 Task: Create an event for the nature walk for mental health.
Action: Mouse moved to (83, 233)
Screenshot: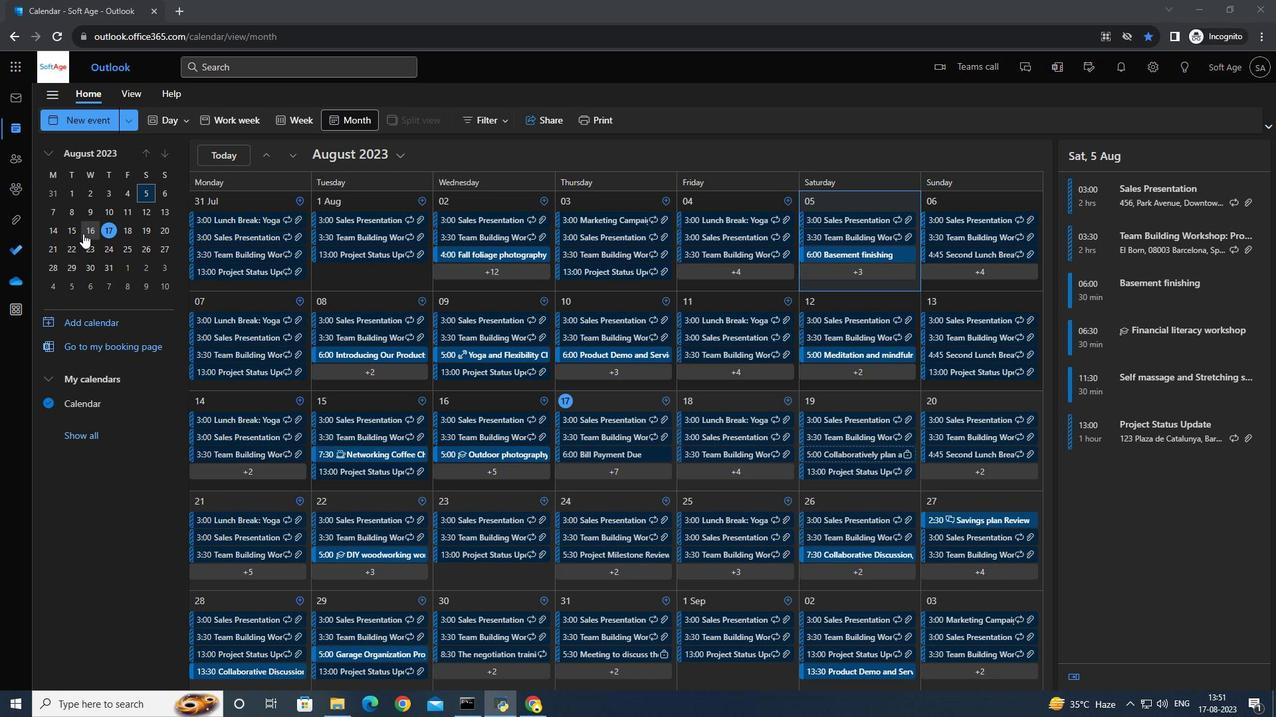 
Action: Mouse pressed left at (83, 233)
Screenshot: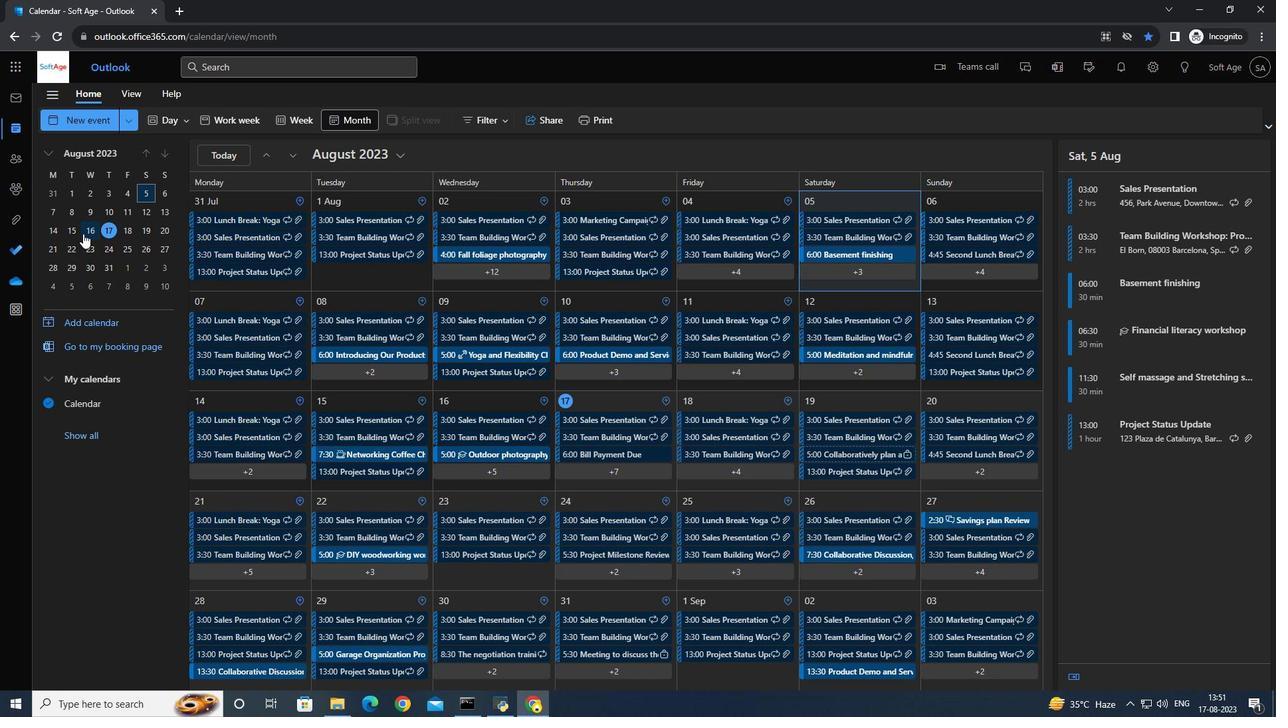 
Action: Mouse moved to (91, 120)
Screenshot: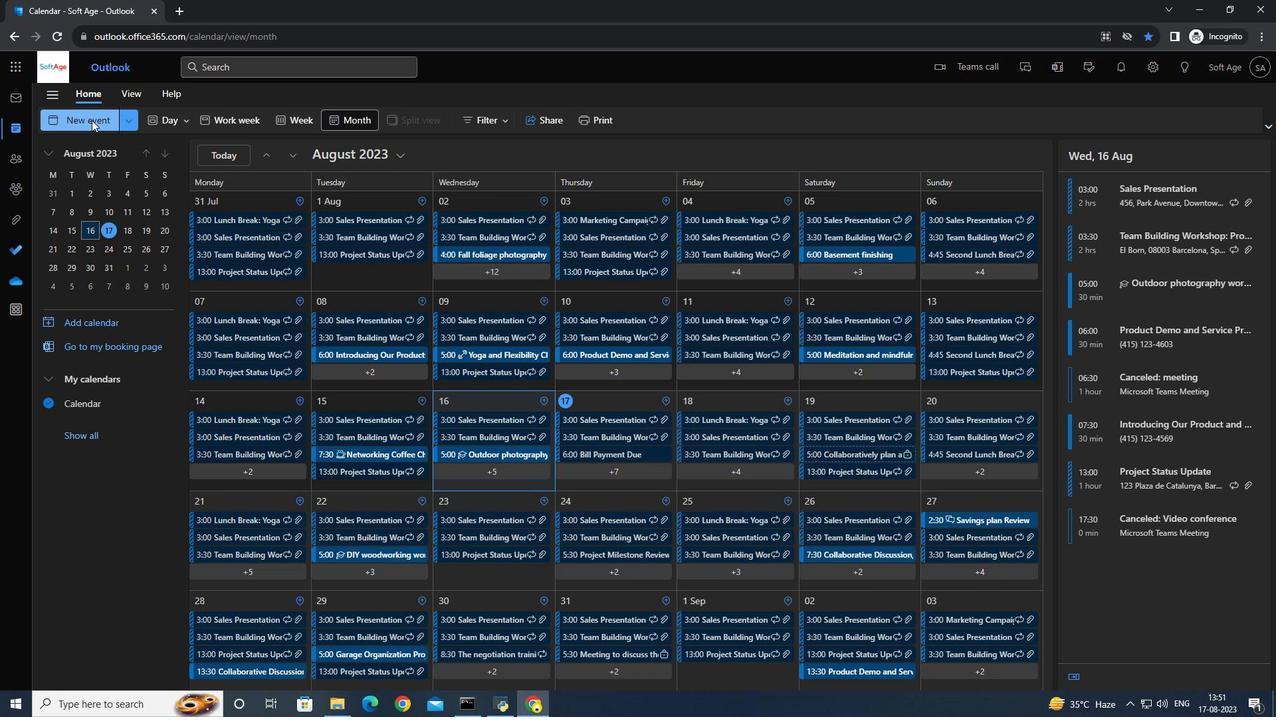 
Action: Mouse pressed left at (91, 120)
Screenshot: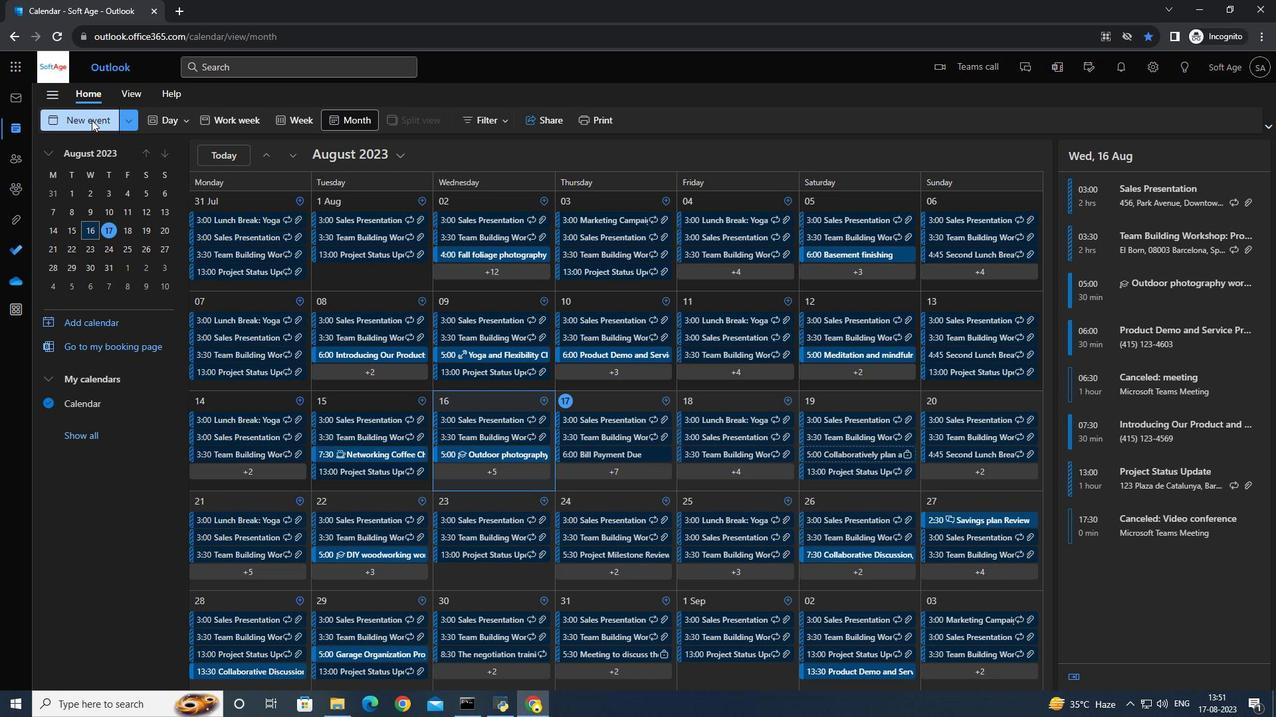 
Action: Mouse moved to (321, 211)
Screenshot: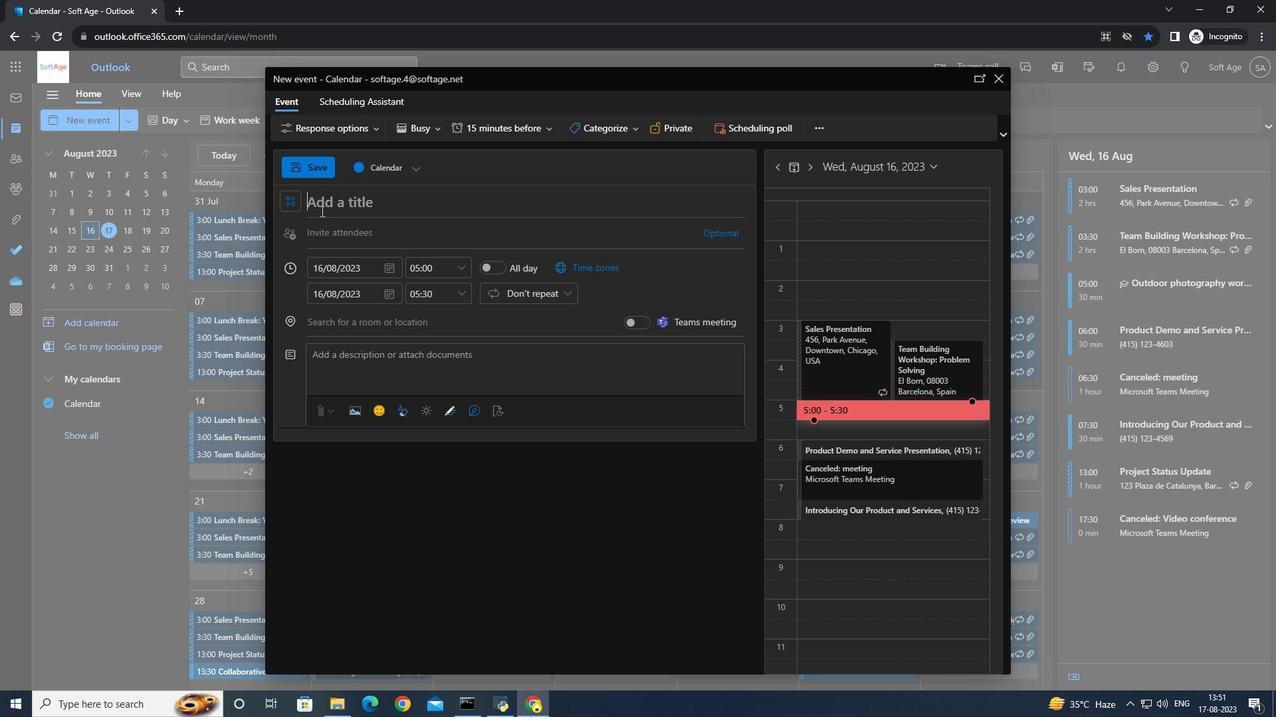 
Action: Key pressed <Key.caps_lock>N<Key.caps_lock>ature<Key.space>walk<Key.space>for<Key.space>mental<Key.space>health
Screenshot: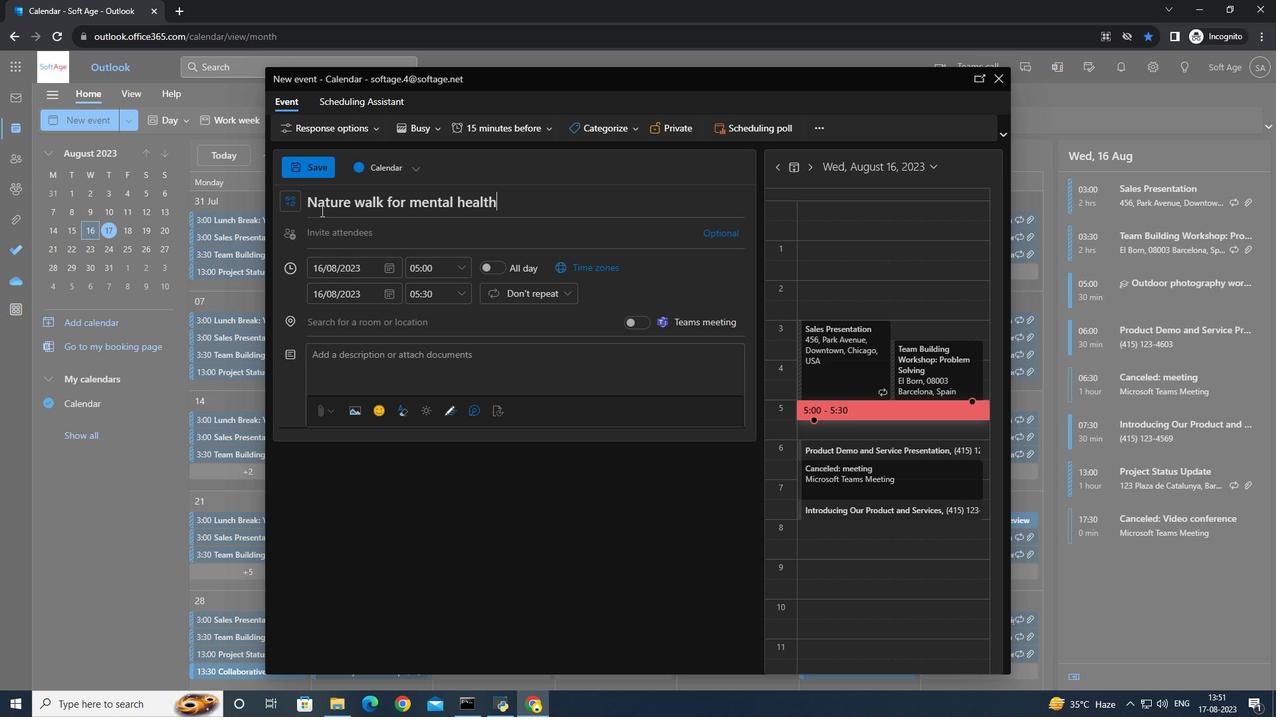 
Action: Mouse moved to (418, 264)
Screenshot: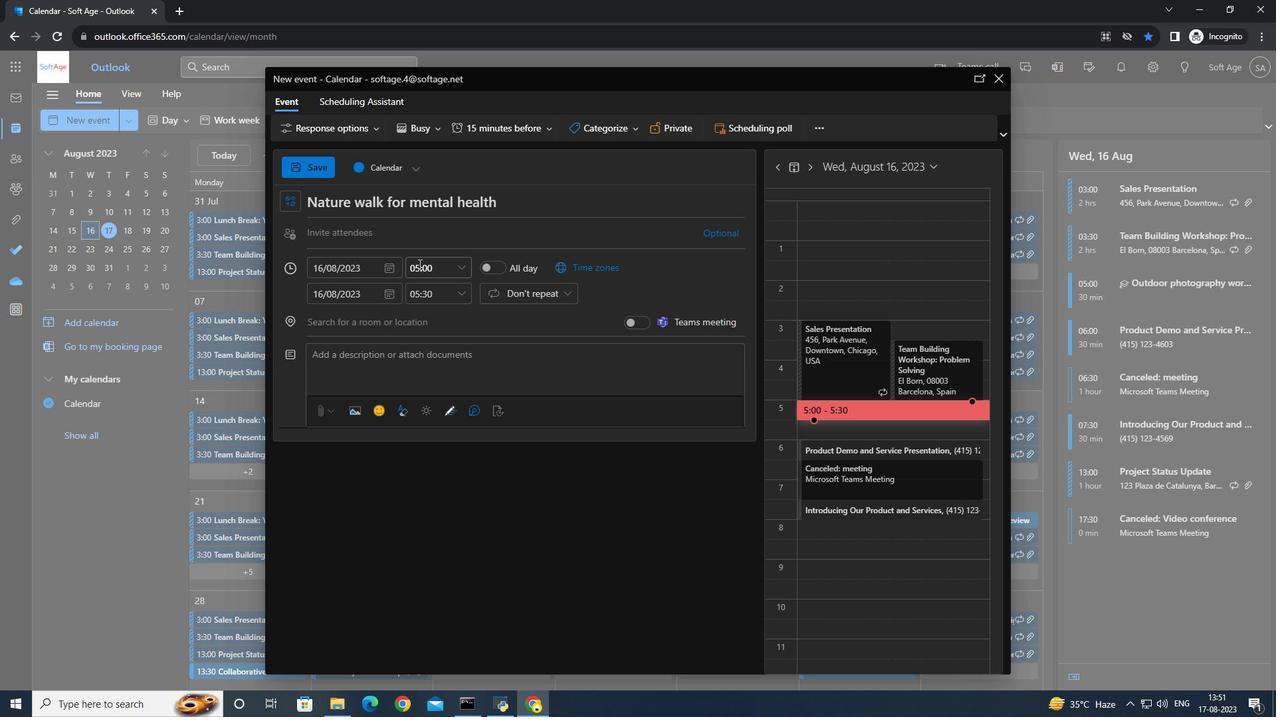 
Action: Mouse pressed left at (418, 264)
Screenshot: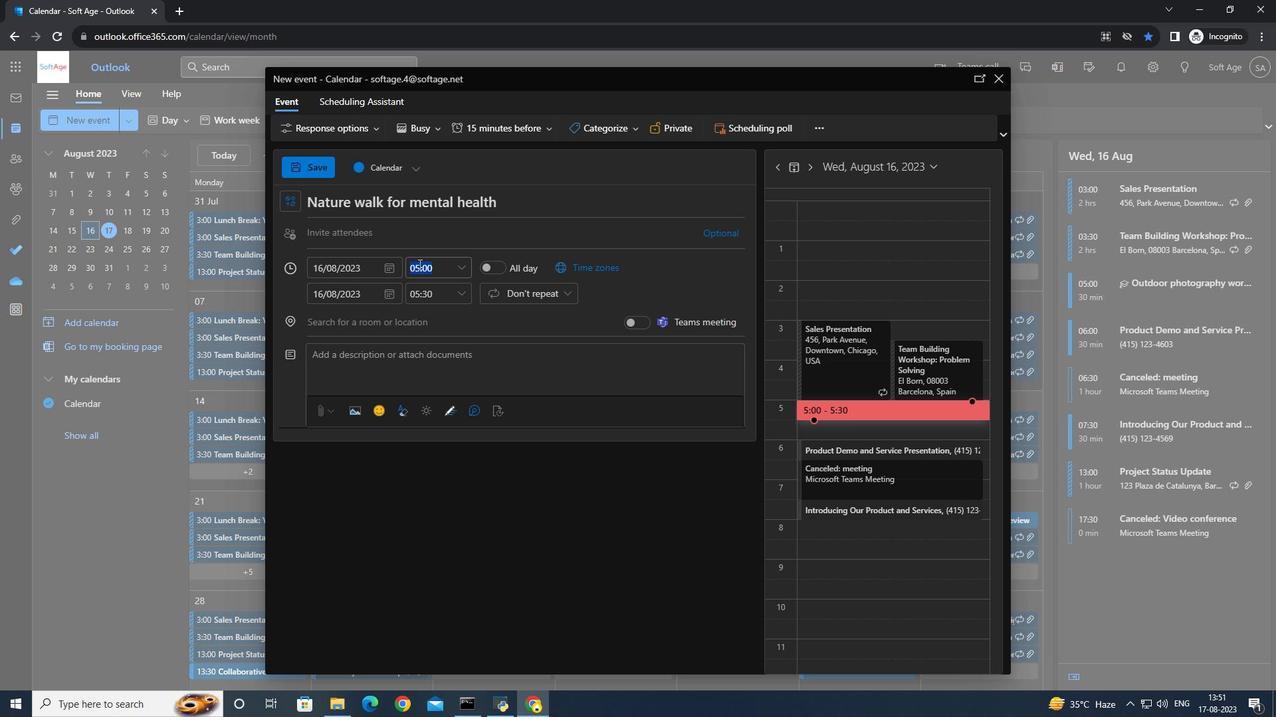 
Action: Mouse moved to (451, 266)
Screenshot: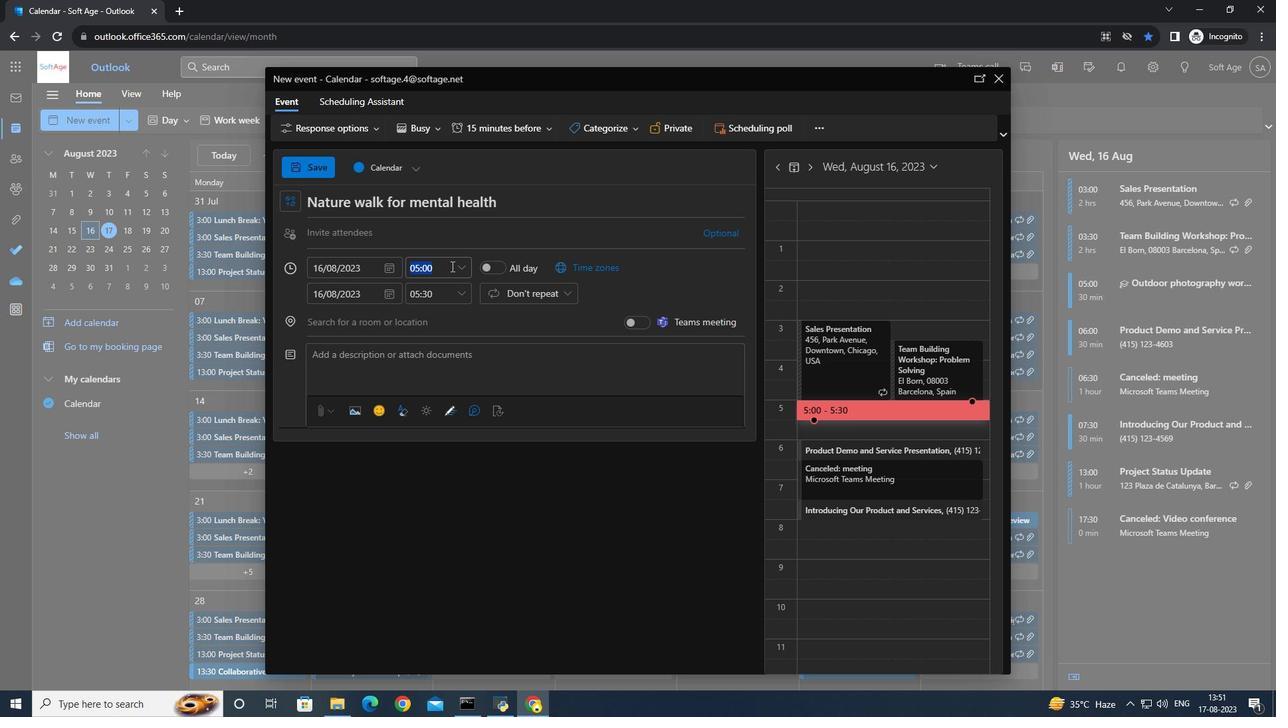 
Action: Mouse pressed left at (451, 266)
Screenshot: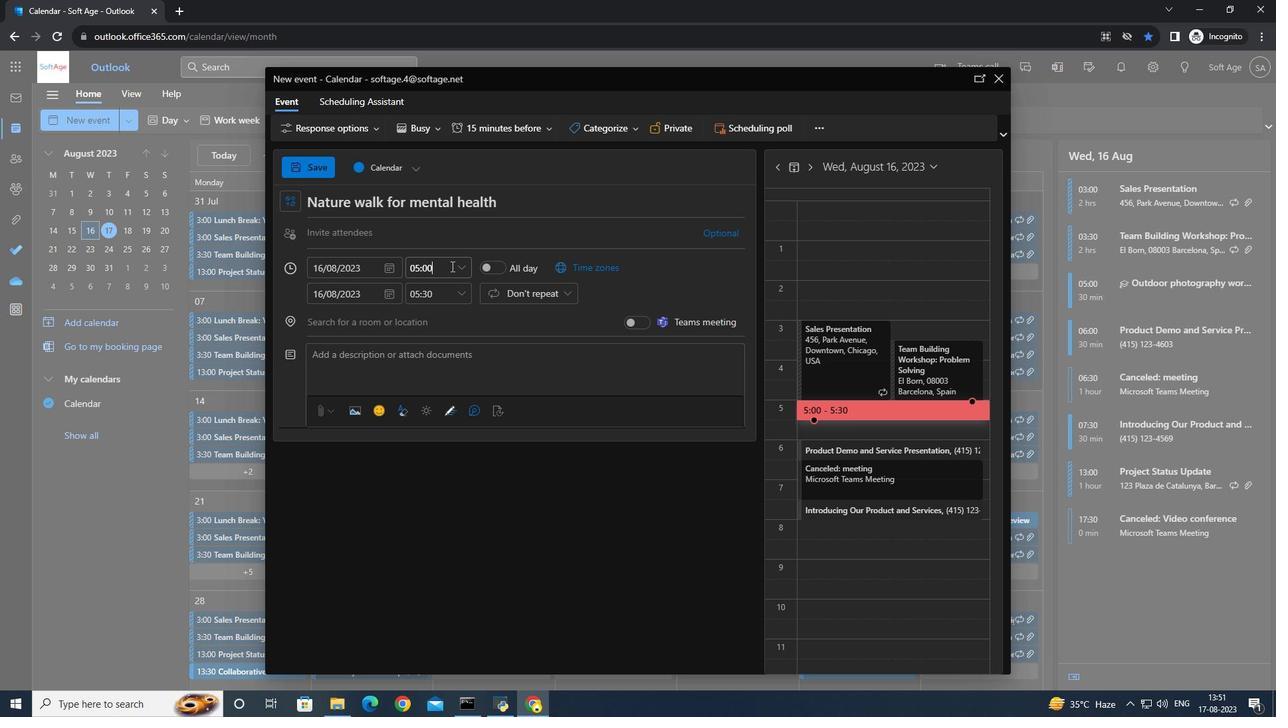 
Action: Mouse moved to (462, 265)
Screenshot: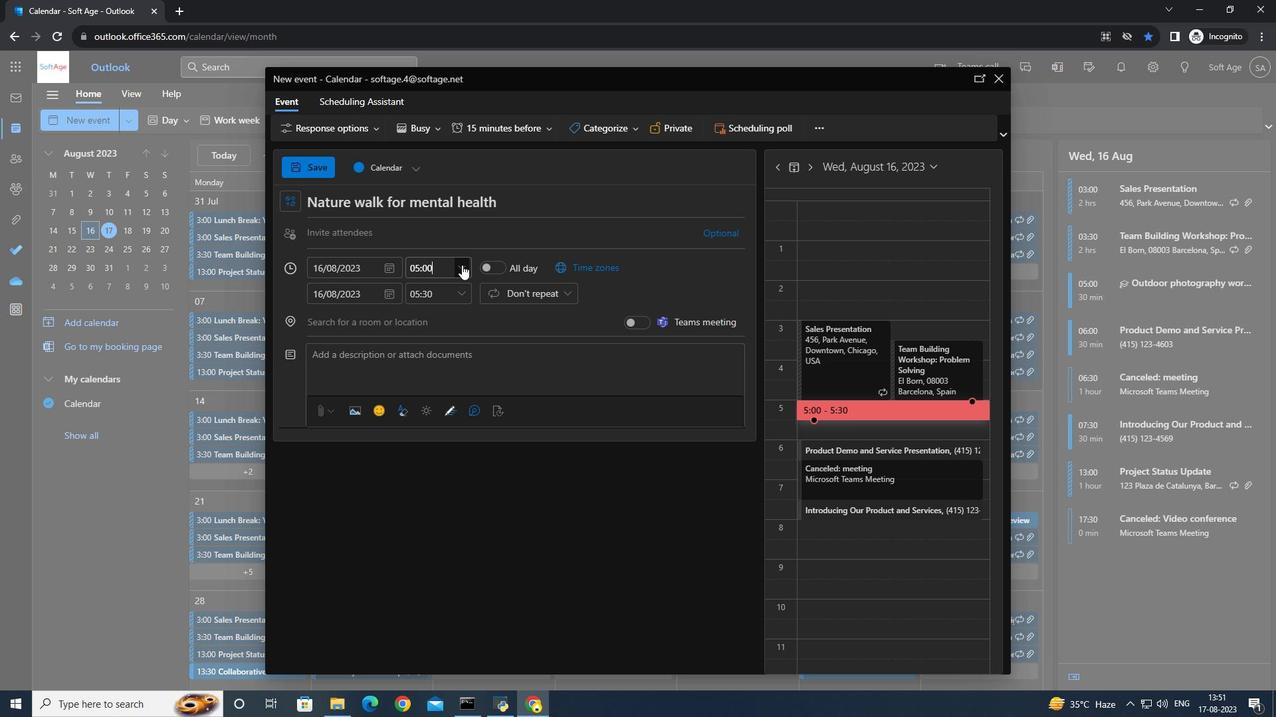 
Action: Mouse pressed left at (462, 265)
Screenshot: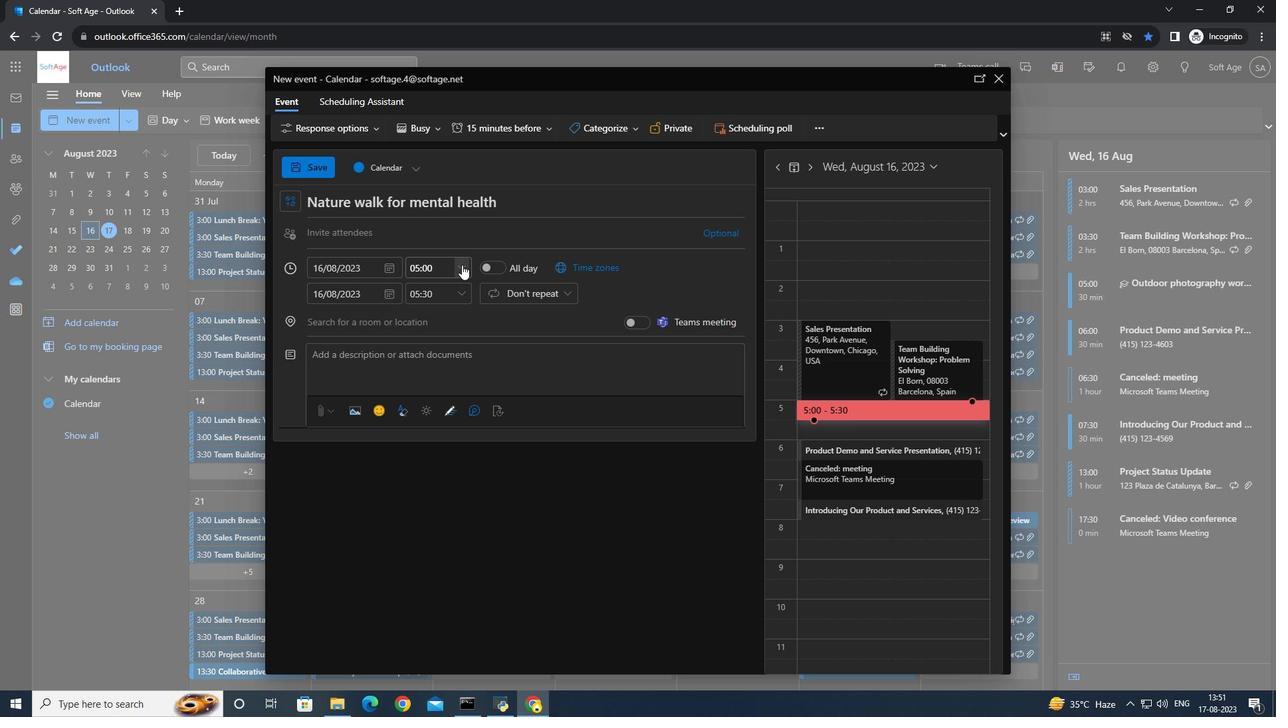 
Action: Mouse moved to (436, 313)
Screenshot: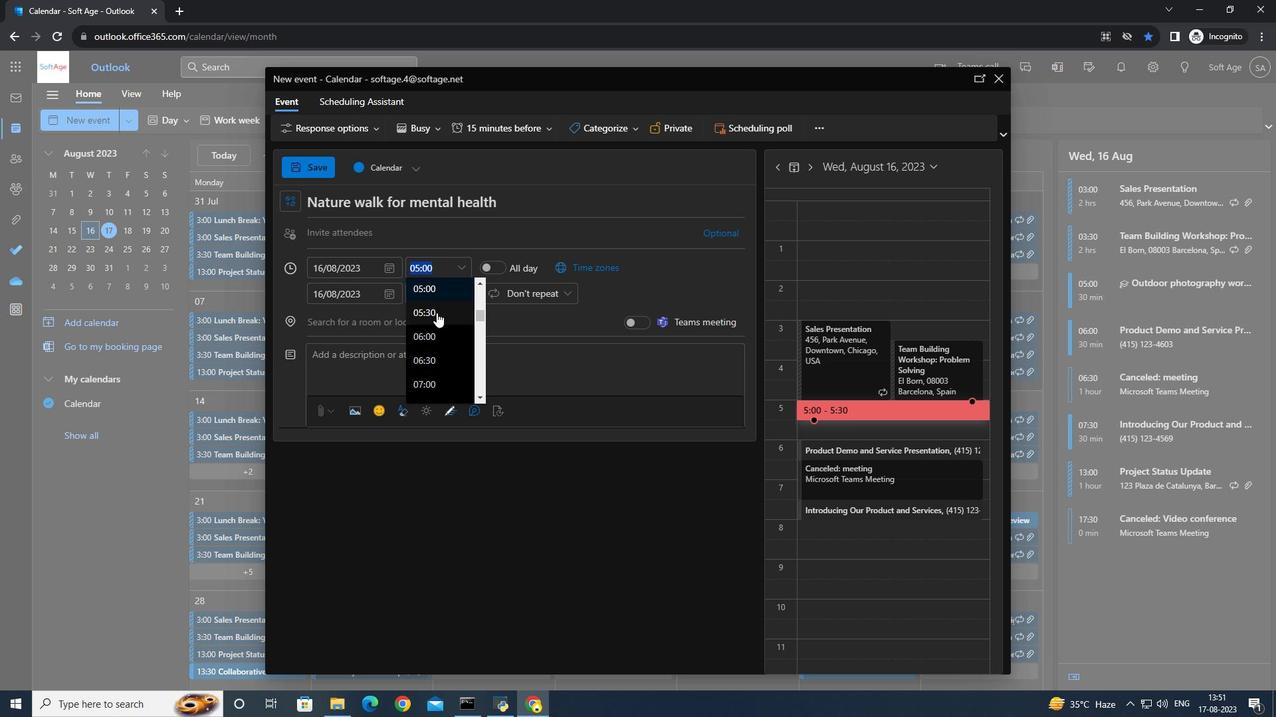 
Action: Mouse scrolled (436, 312) with delta (0, 0)
Screenshot: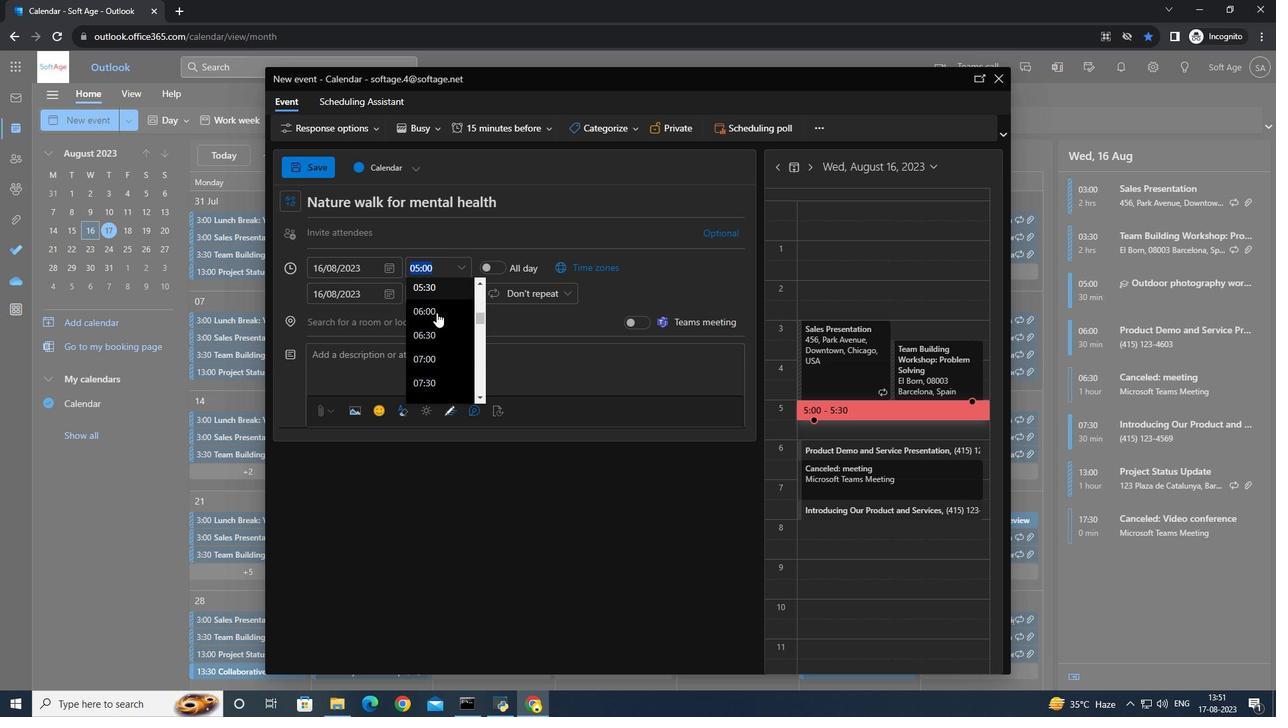
Action: Mouse scrolled (436, 312) with delta (0, 0)
Screenshot: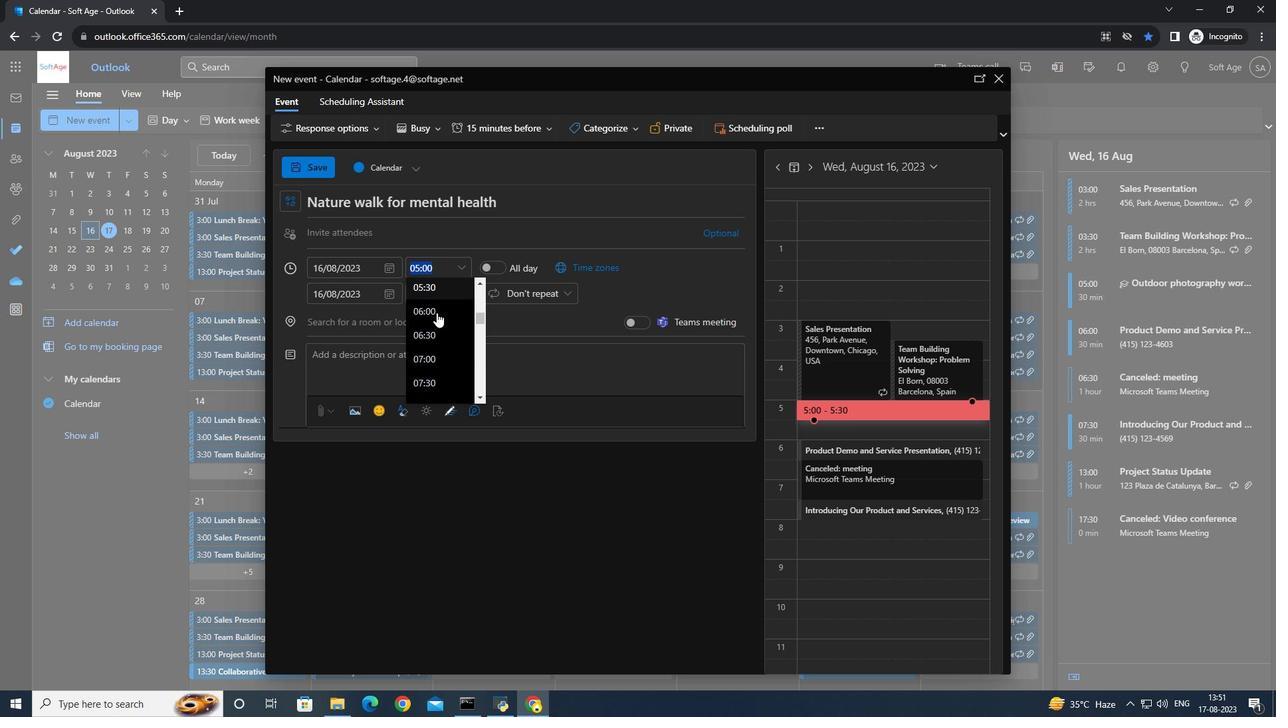 
Action: Mouse scrolled (436, 312) with delta (0, 0)
Screenshot: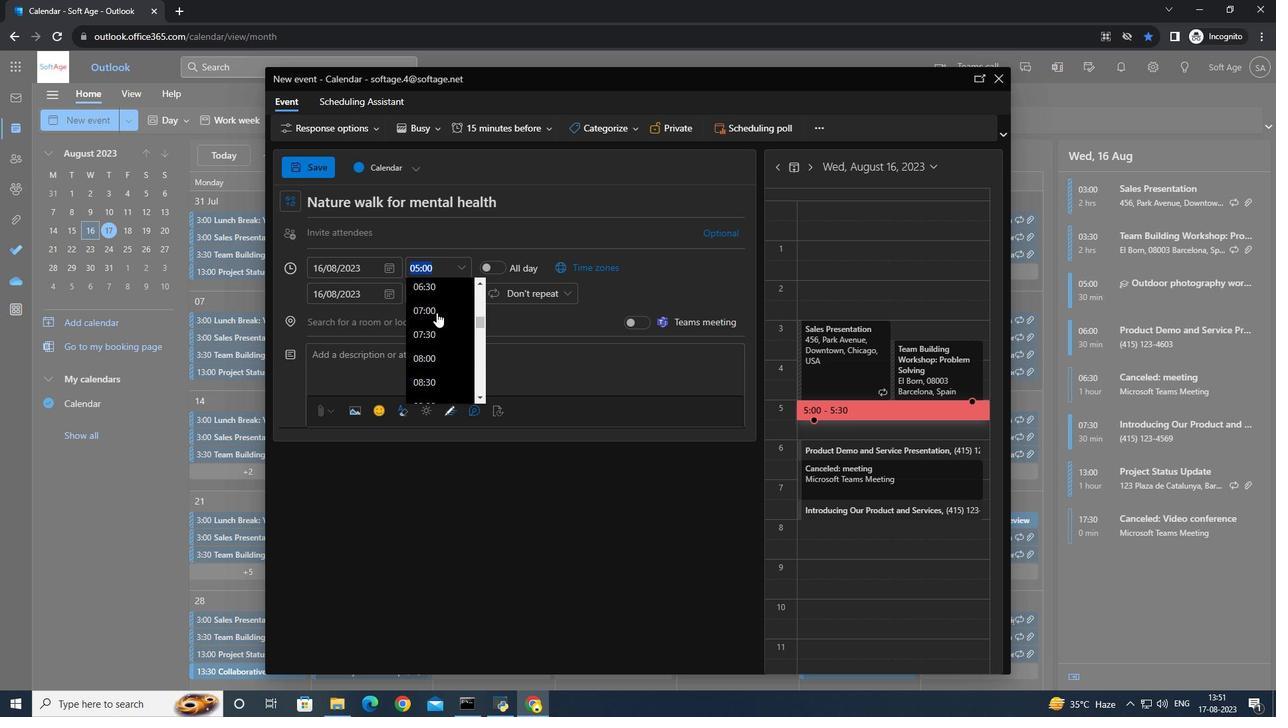 
Action: Mouse scrolled (436, 312) with delta (0, 0)
Screenshot: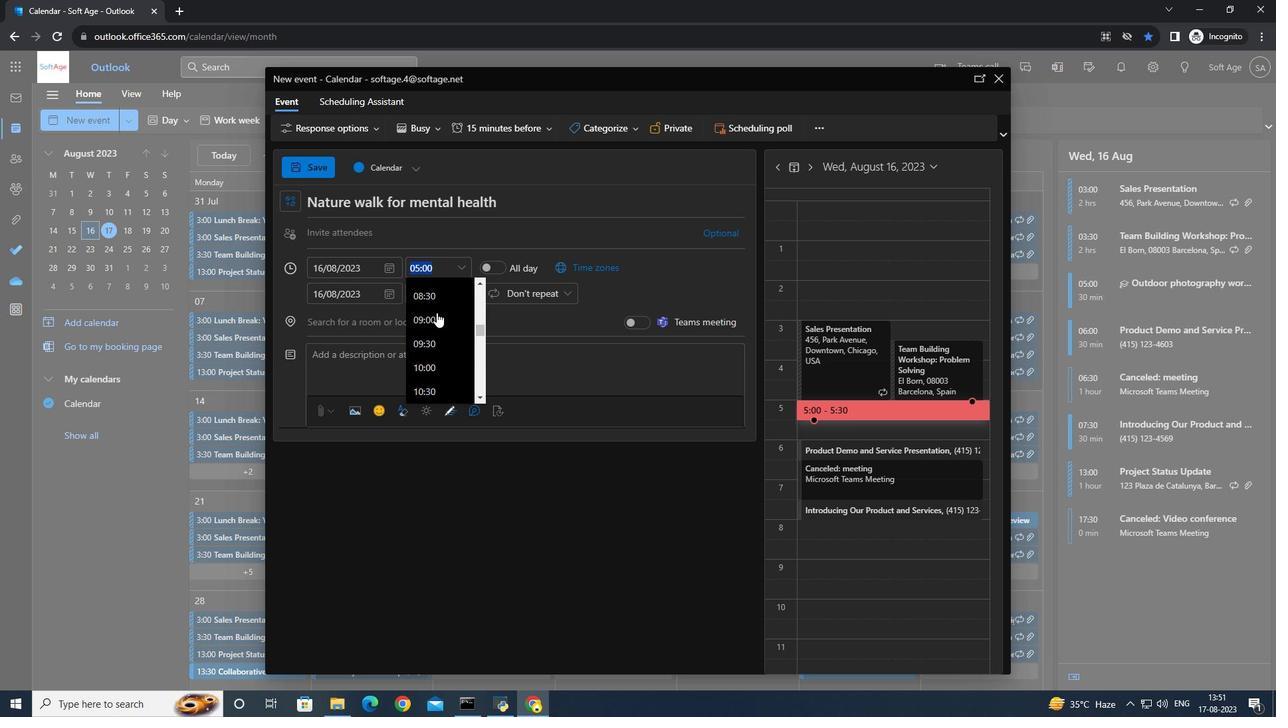 
Action: Mouse scrolled (436, 312) with delta (0, 0)
Screenshot: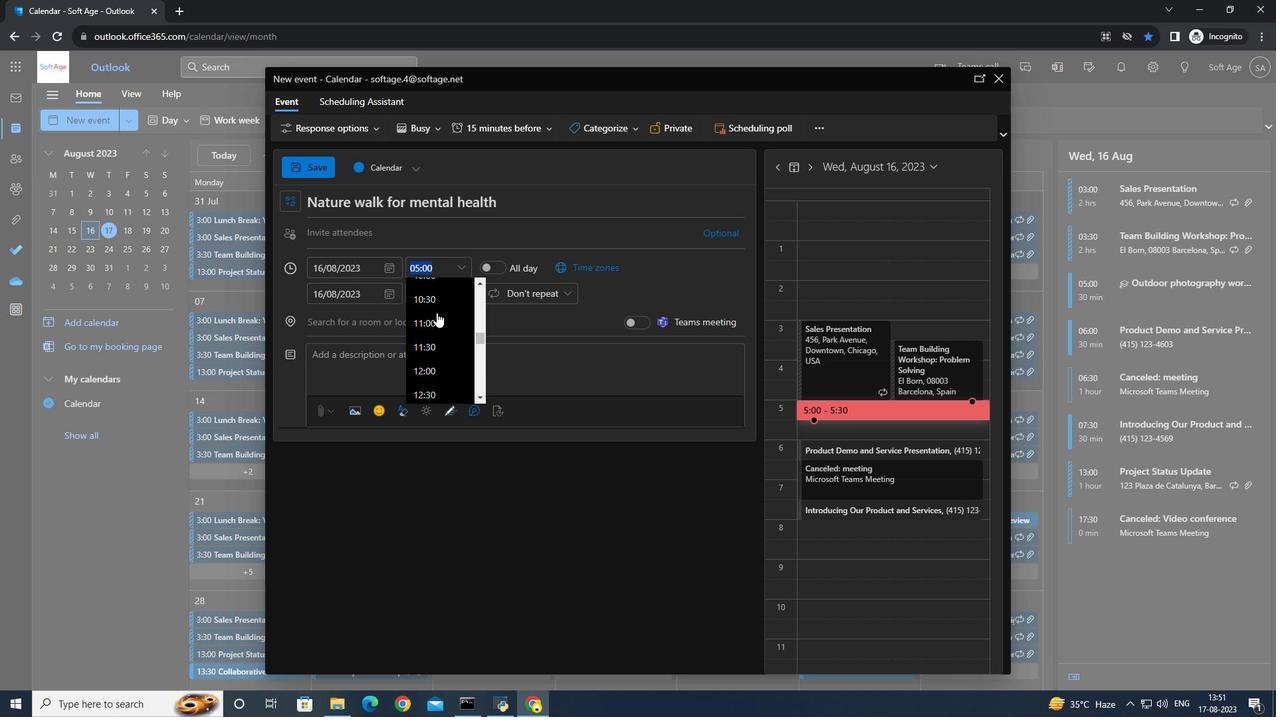 
Action: Mouse moved to (431, 314)
Screenshot: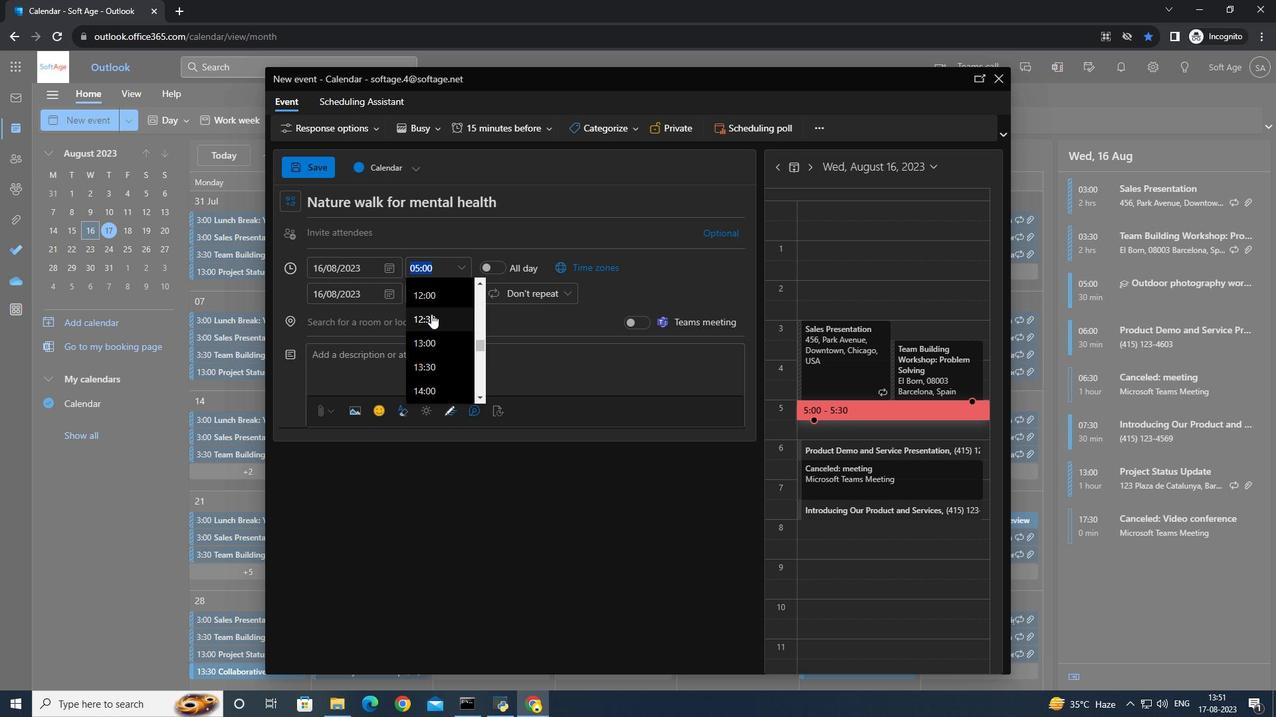 
Action: Mouse scrolled (431, 315) with delta (0, 0)
Screenshot: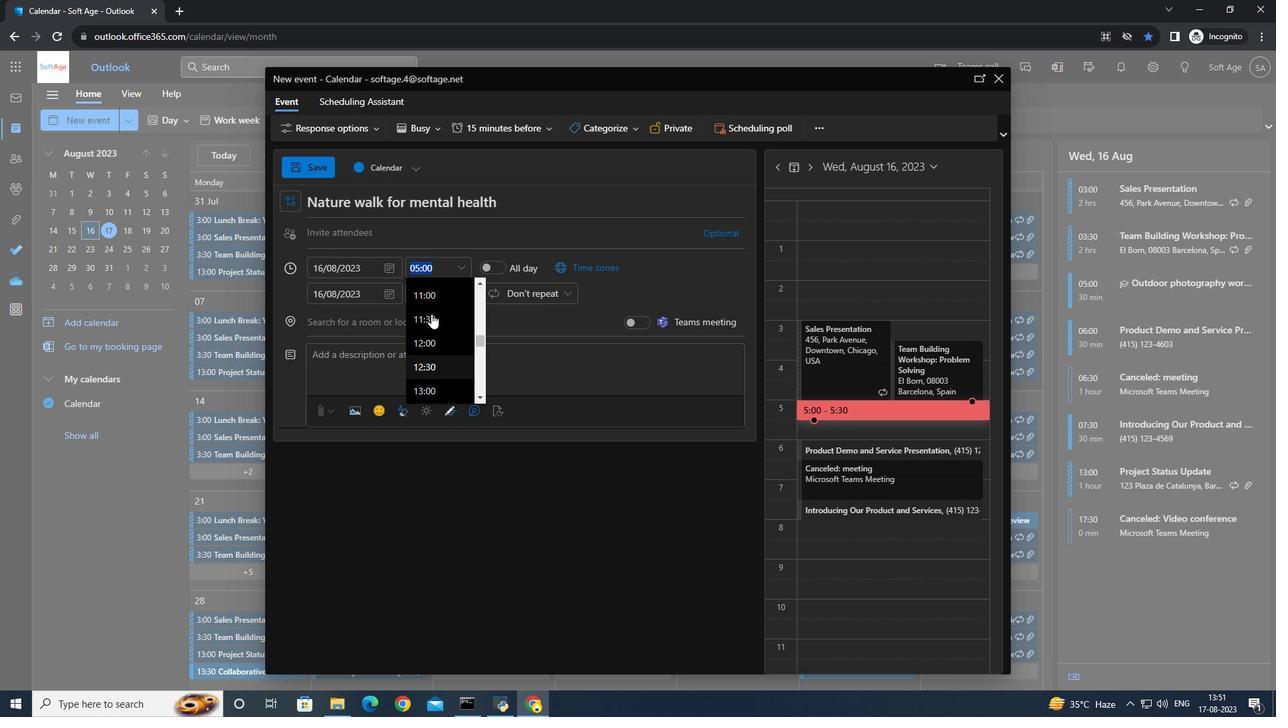 
Action: Mouse scrolled (431, 315) with delta (0, 0)
Screenshot: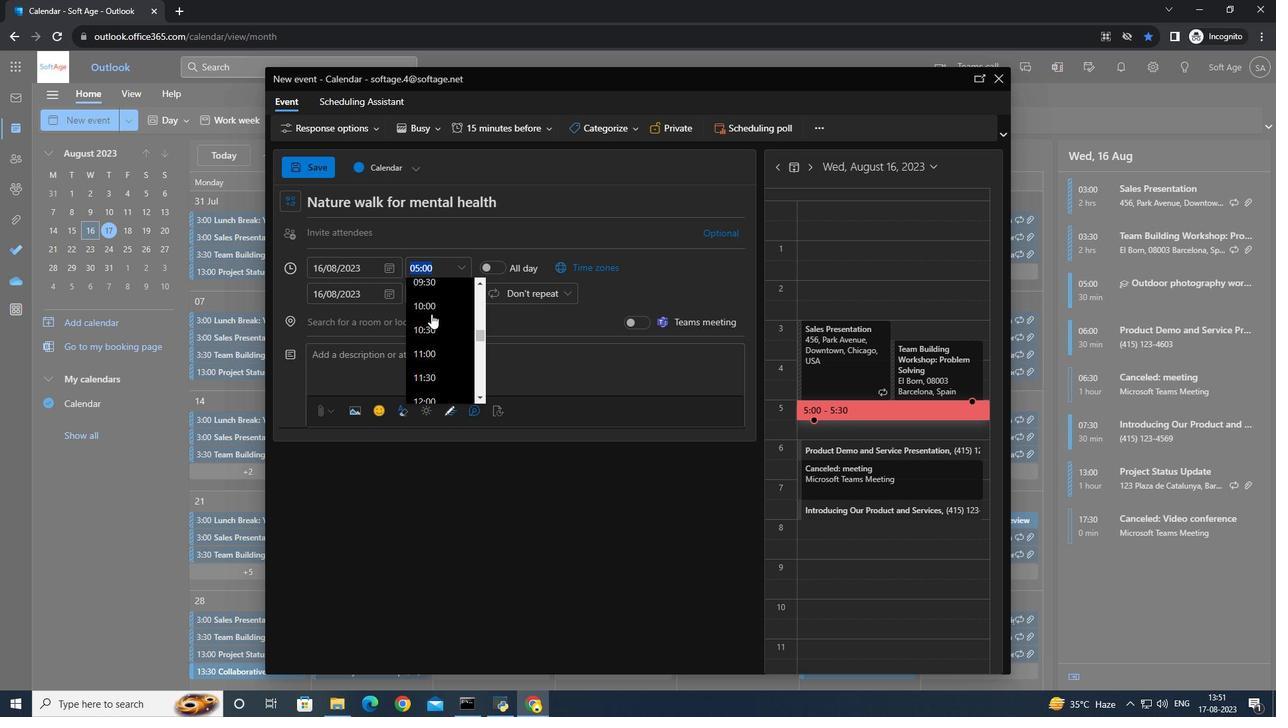 
Action: Mouse moved to (431, 301)
Screenshot: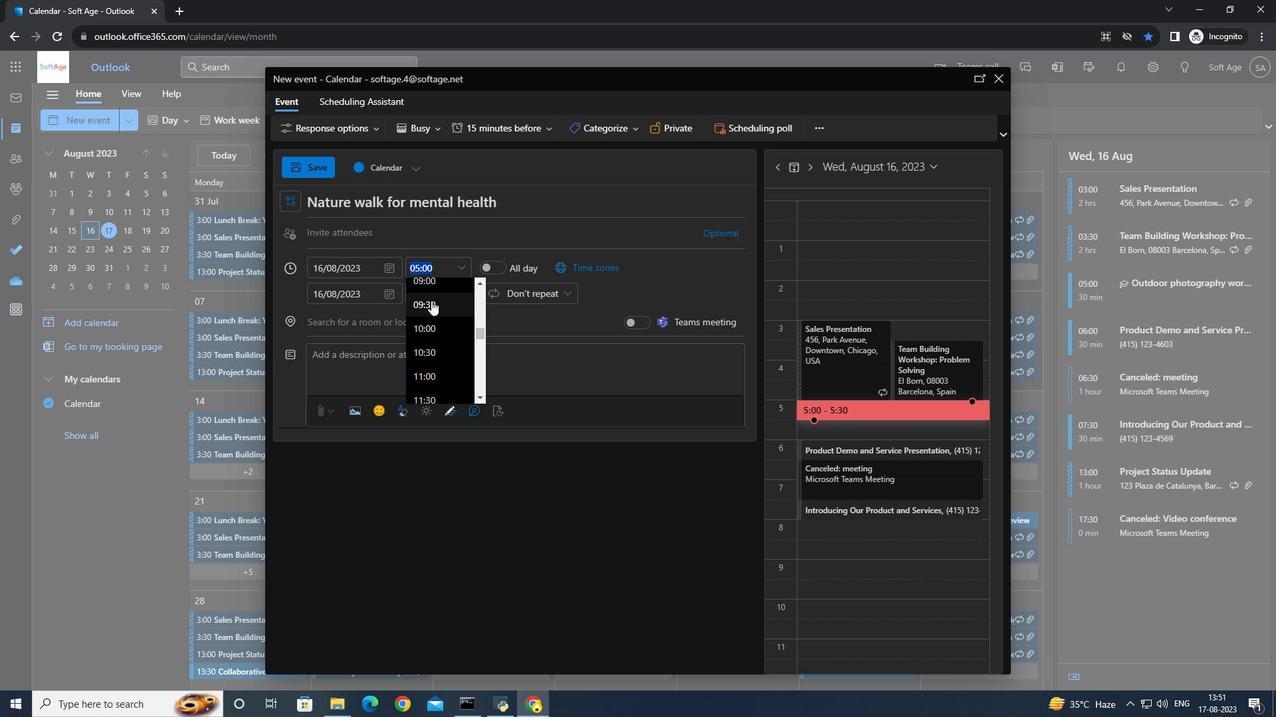 
Action: Mouse scrolled (431, 301) with delta (0, 0)
Screenshot: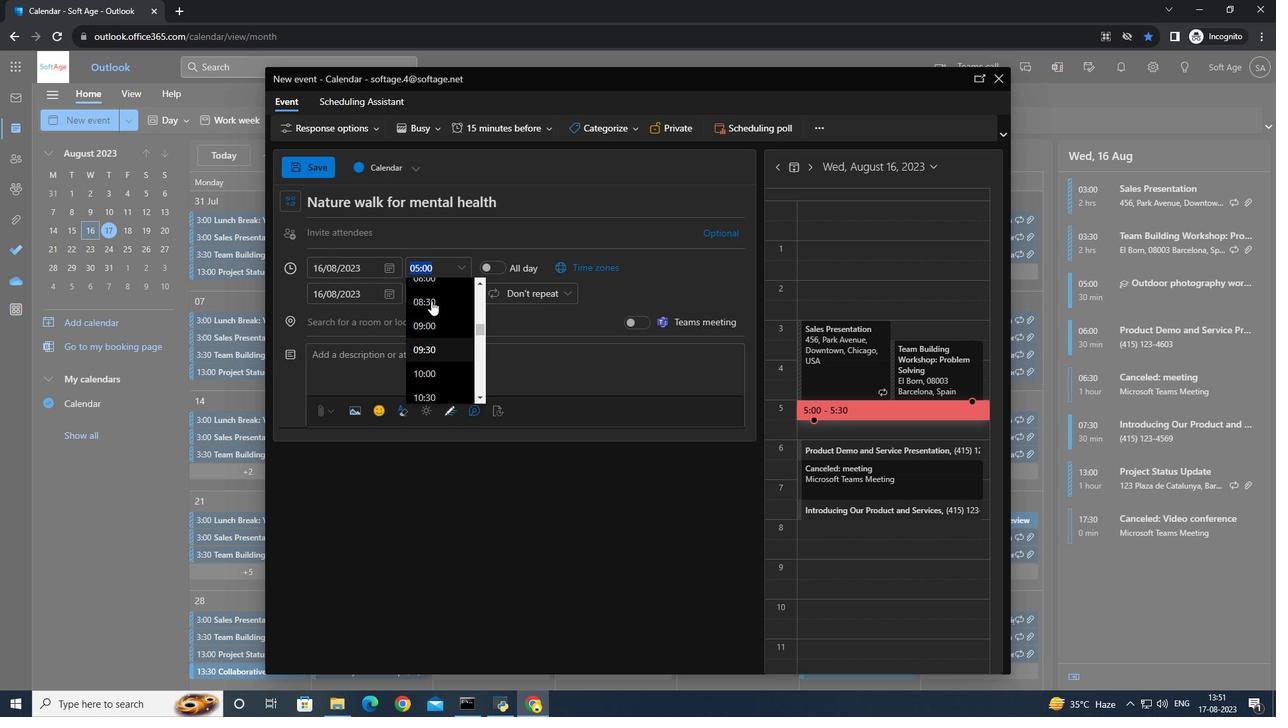 
Action: Mouse scrolled (431, 301) with delta (0, 0)
Screenshot: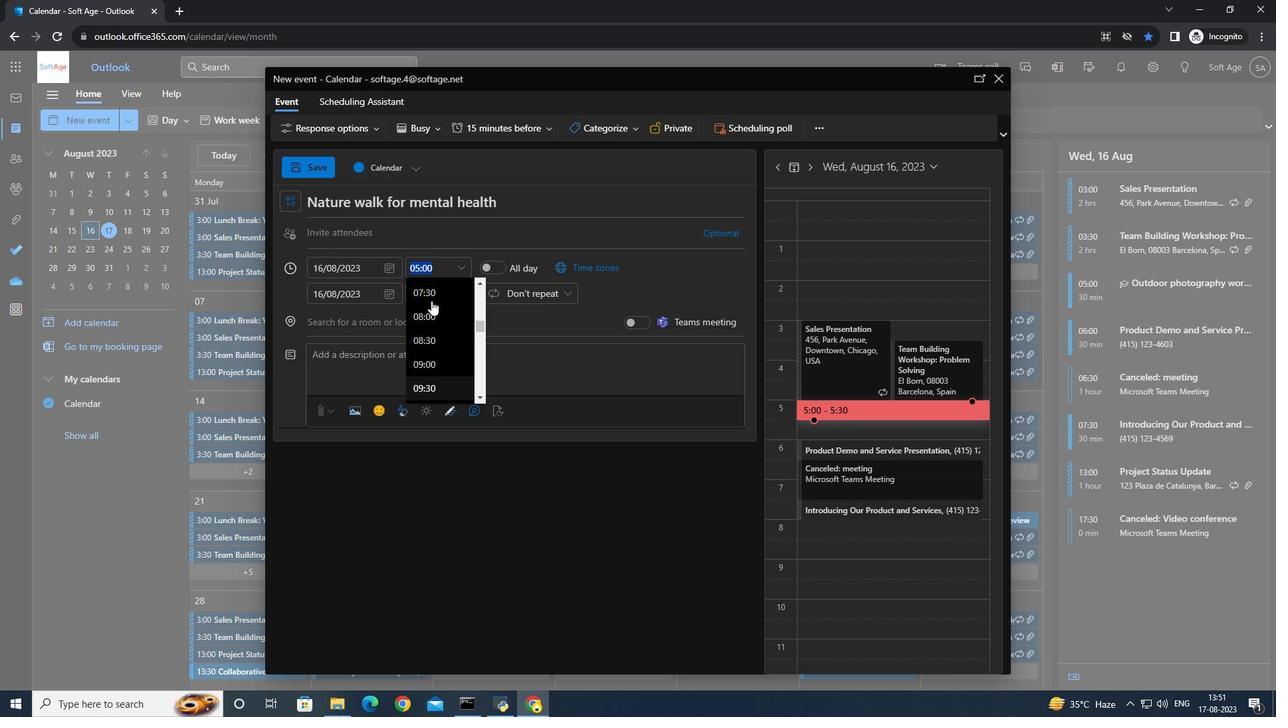 
Action: Mouse scrolled (431, 300) with delta (0, 0)
Screenshot: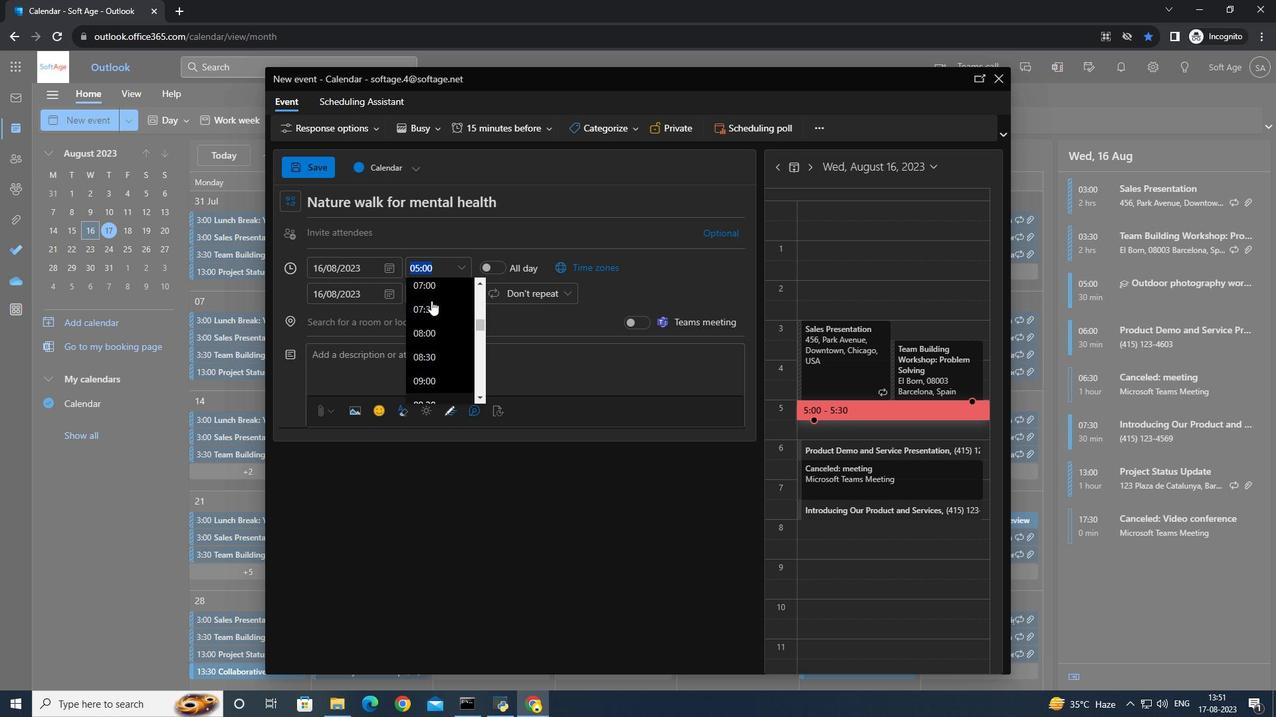 
Action: Mouse scrolled (431, 300) with delta (0, 0)
Screenshot: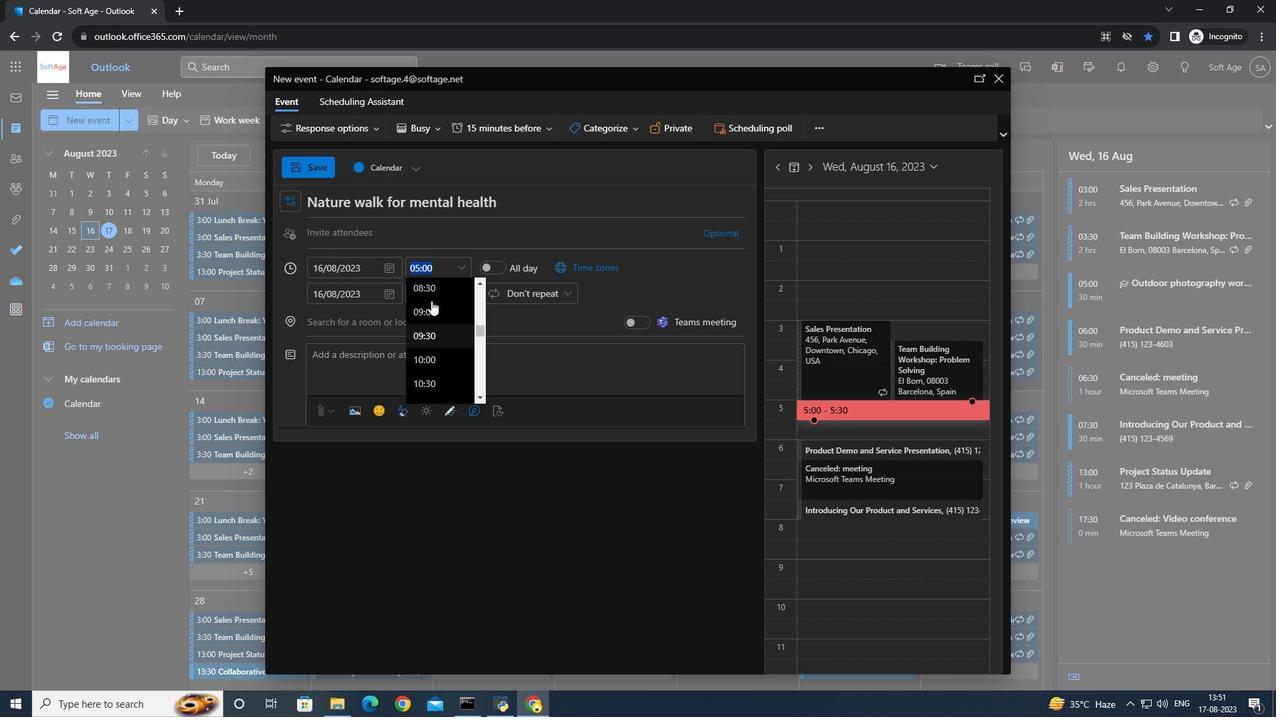 
Action: Mouse scrolled (431, 300) with delta (0, 0)
Screenshot: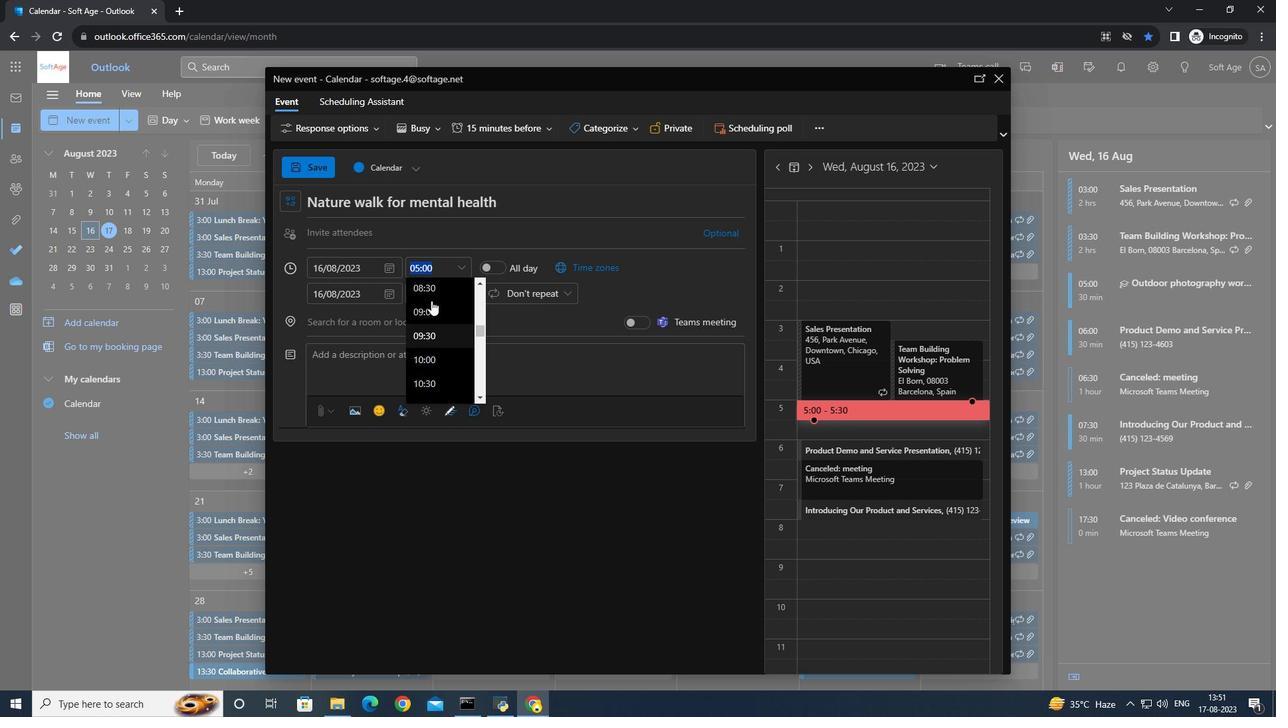 
Action: Mouse scrolled (431, 300) with delta (0, 0)
Screenshot: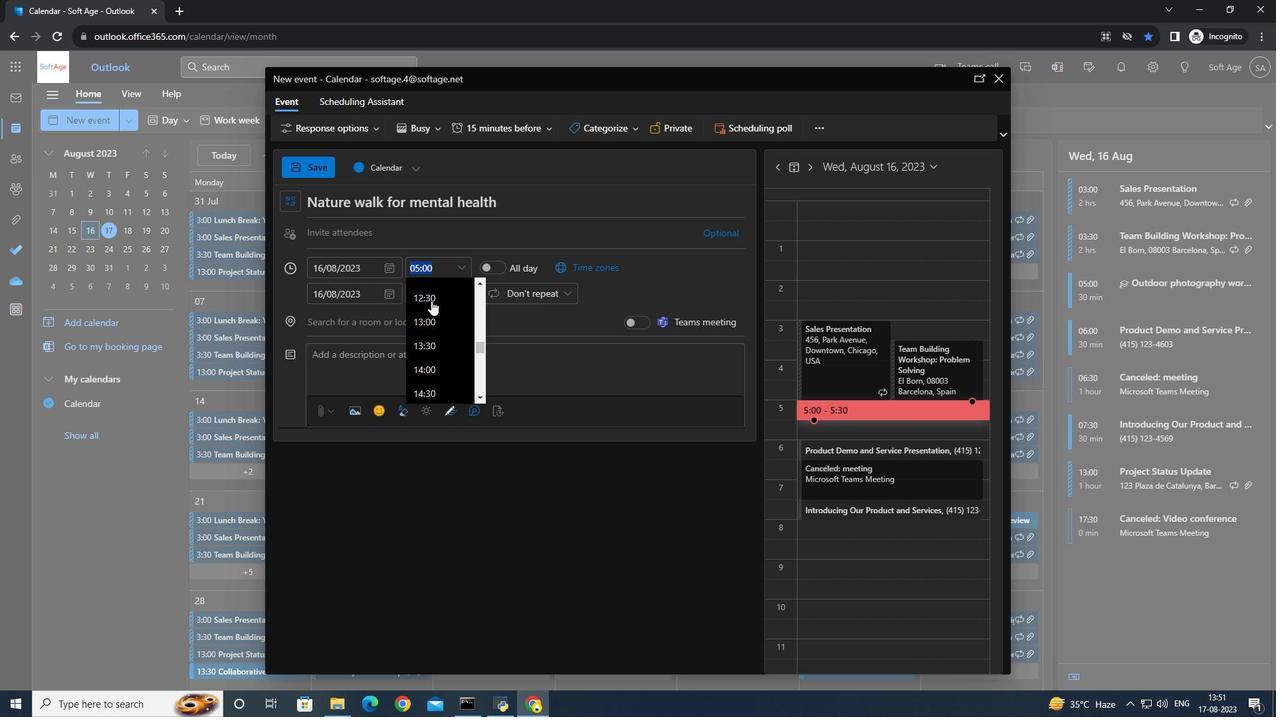 
Action: Mouse scrolled (431, 300) with delta (0, 0)
Screenshot: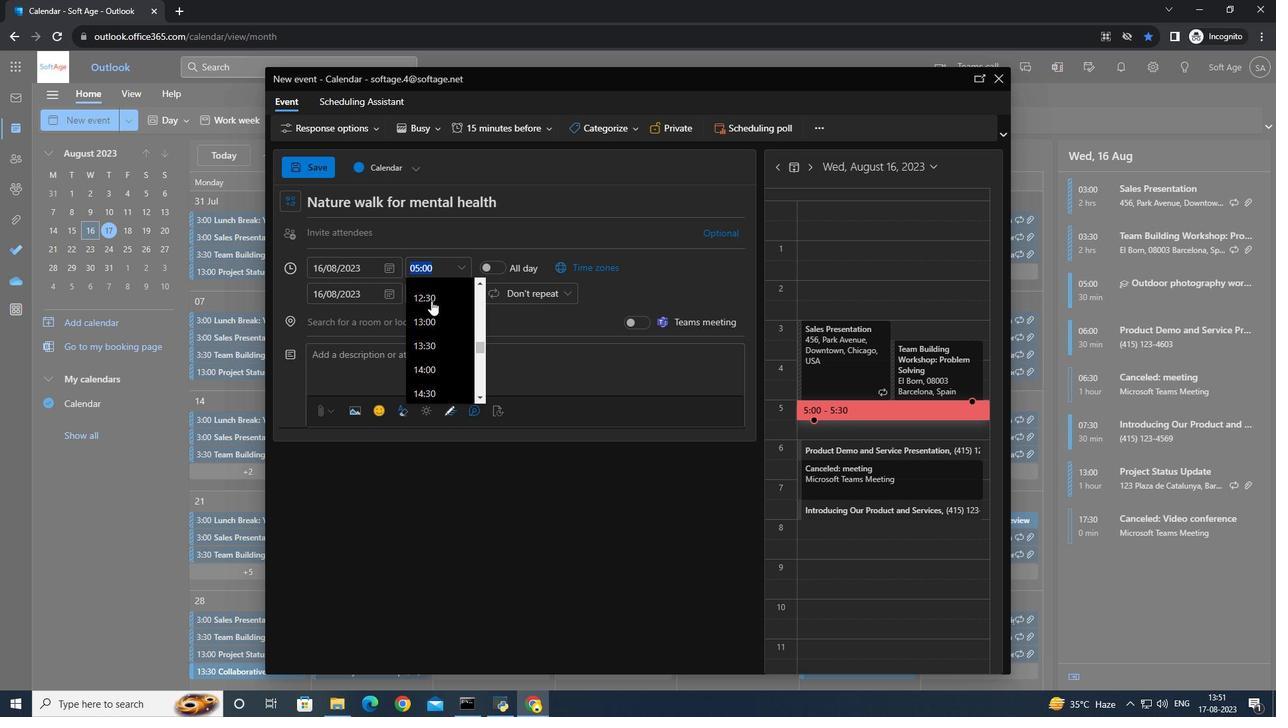 
Action: Mouse scrolled (431, 300) with delta (0, 0)
Screenshot: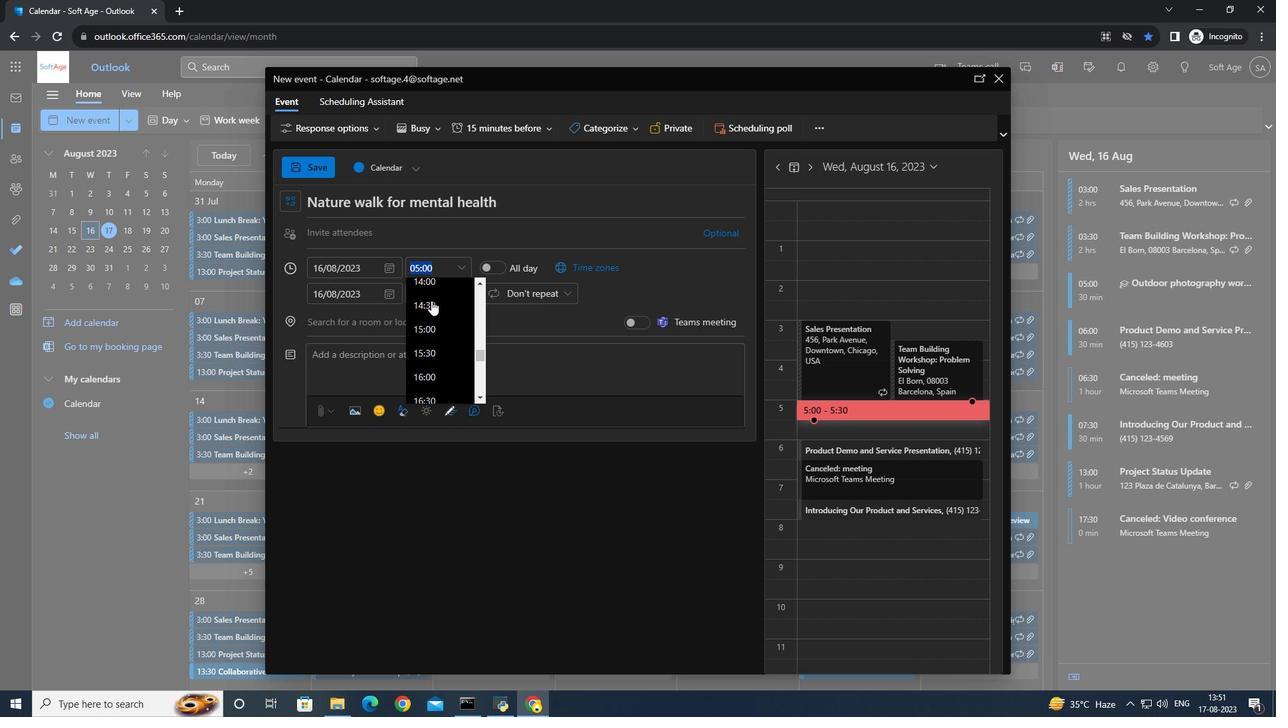 
Action: Mouse moved to (420, 375)
Screenshot: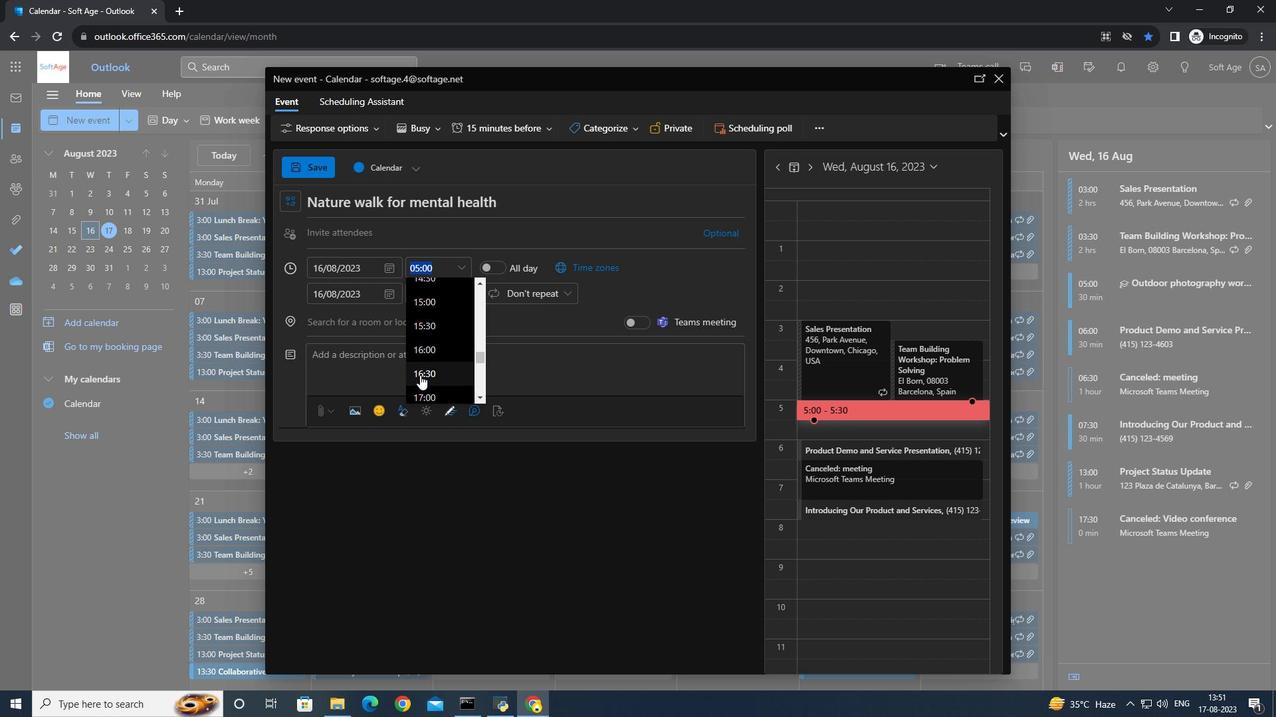 
Action: Mouse pressed left at (420, 375)
Screenshot: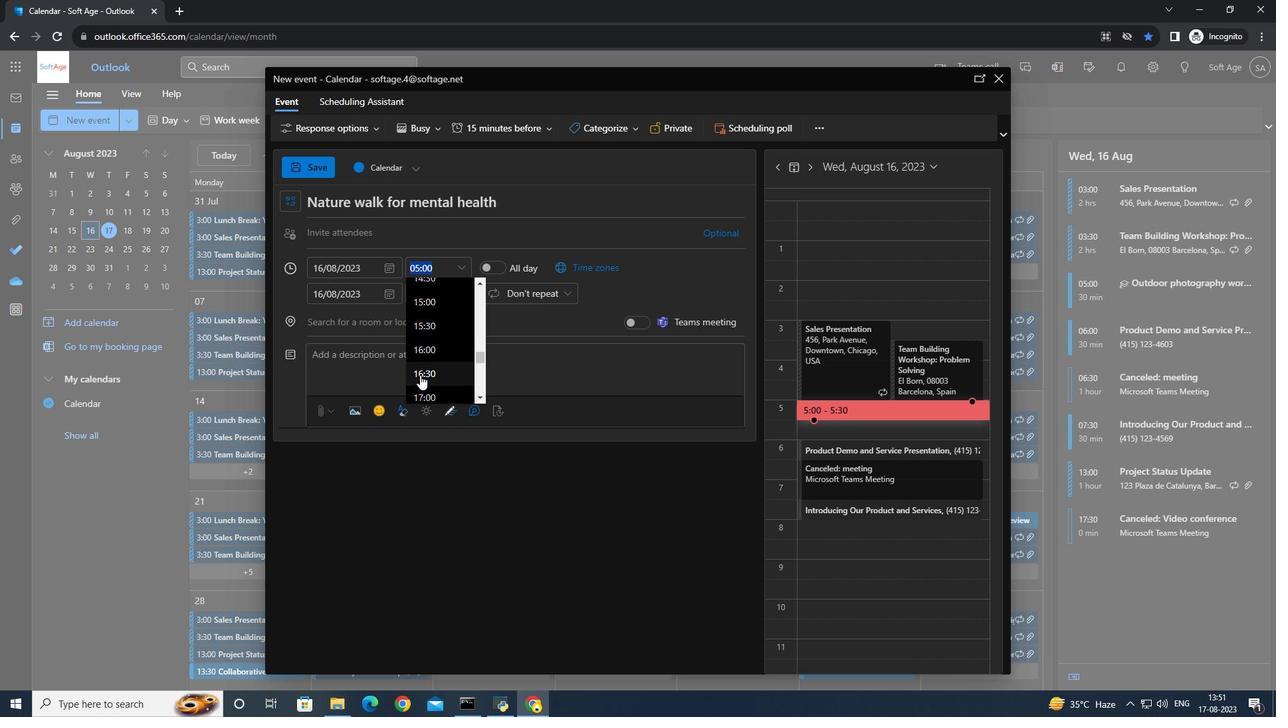 
Action: Mouse moved to (321, 157)
Screenshot: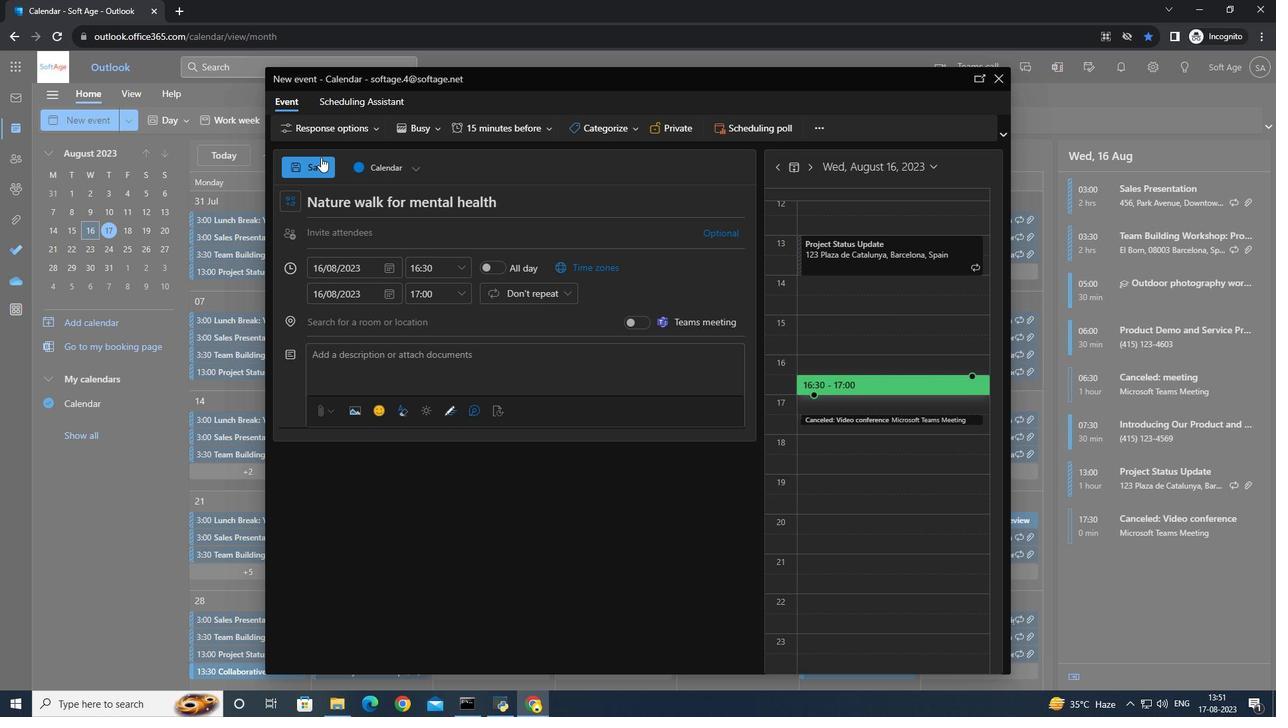 
Action: Mouse pressed left at (321, 157)
Screenshot: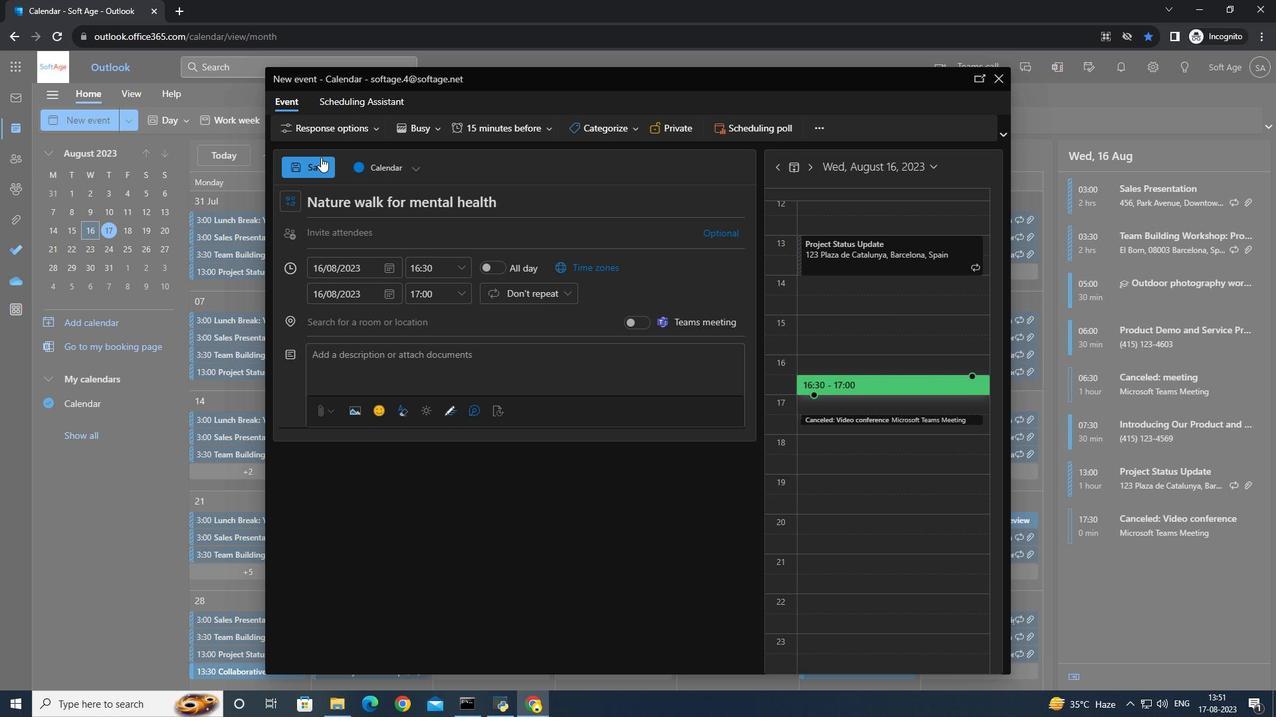 
Action: Mouse moved to (313, 193)
Screenshot: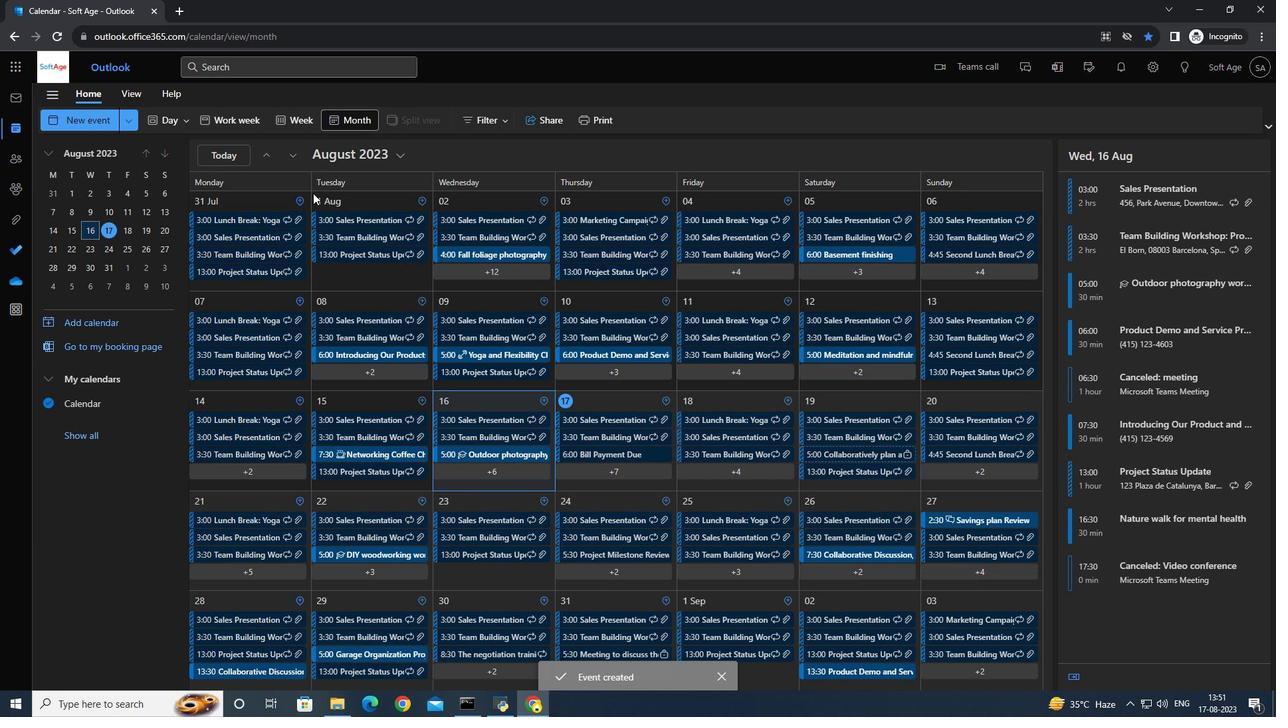 
